 Task: Check the sale-to-list ratio of formal dining room in the last 3 years.
Action: Mouse moved to (826, 185)
Screenshot: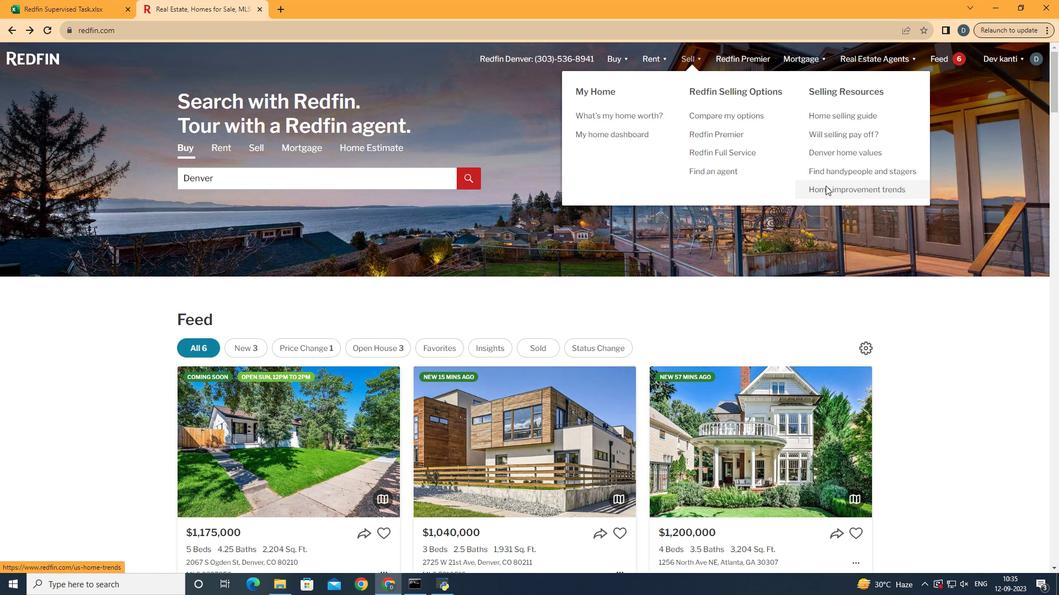 
Action: Mouse pressed left at (826, 185)
Screenshot: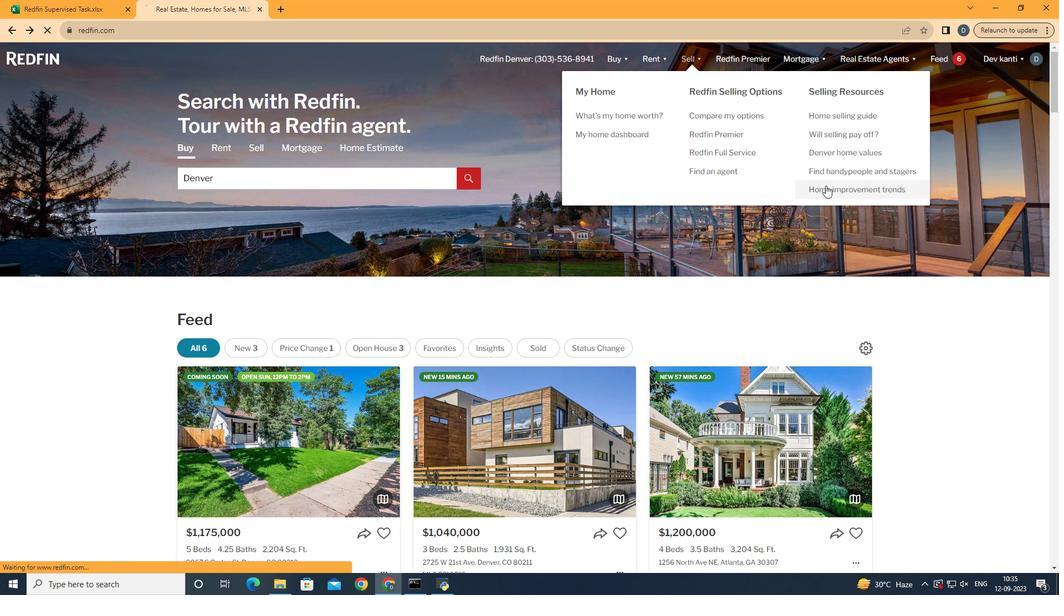 
Action: Mouse moved to (283, 208)
Screenshot: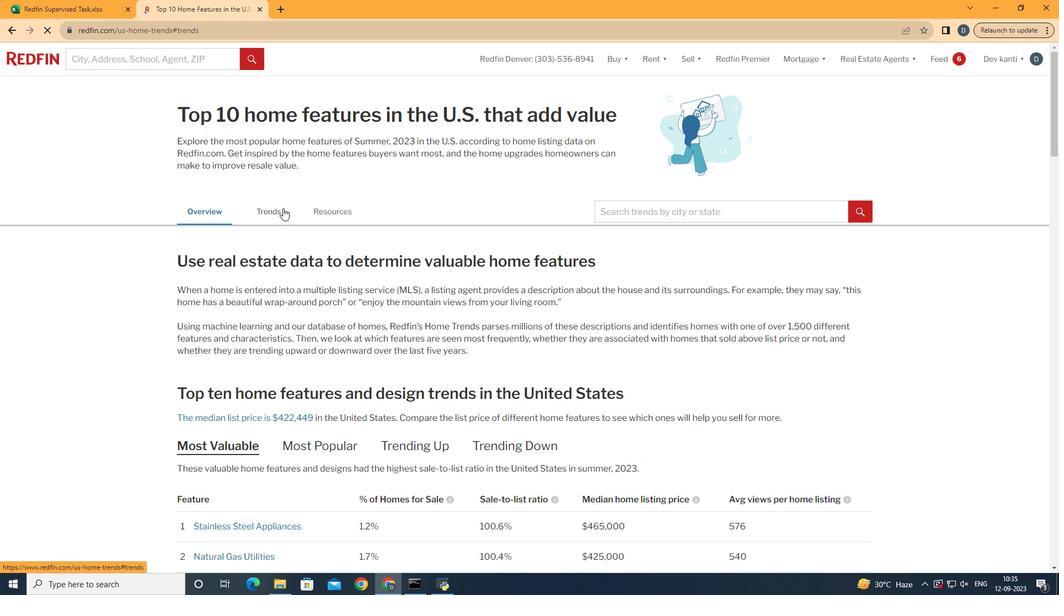 
Action: Mouse pressed left at (283, 208)
Screenshot: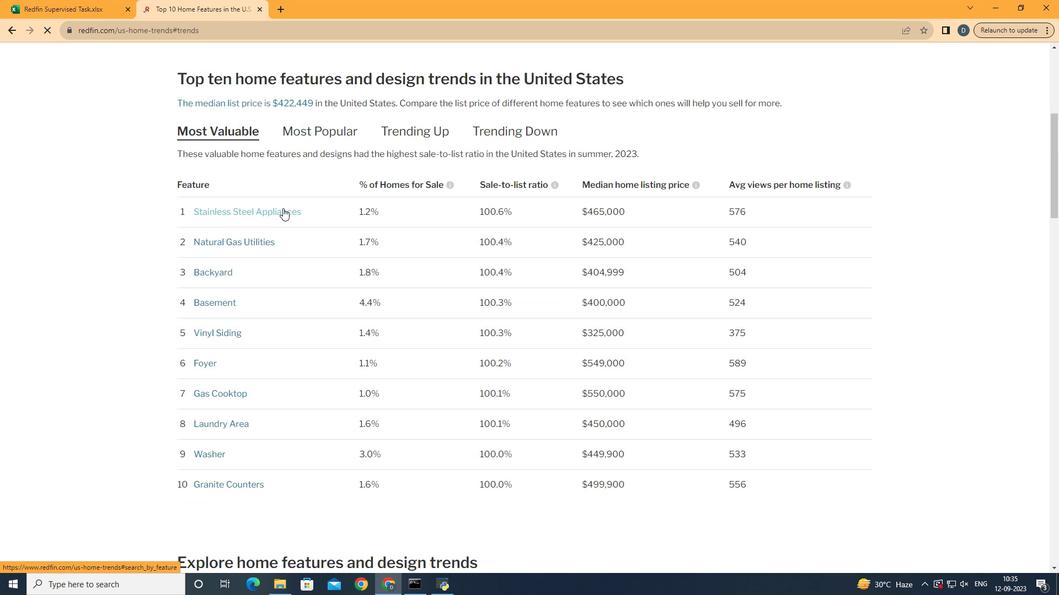 
Action: Mouse moved to (439, 329)
Screenshot: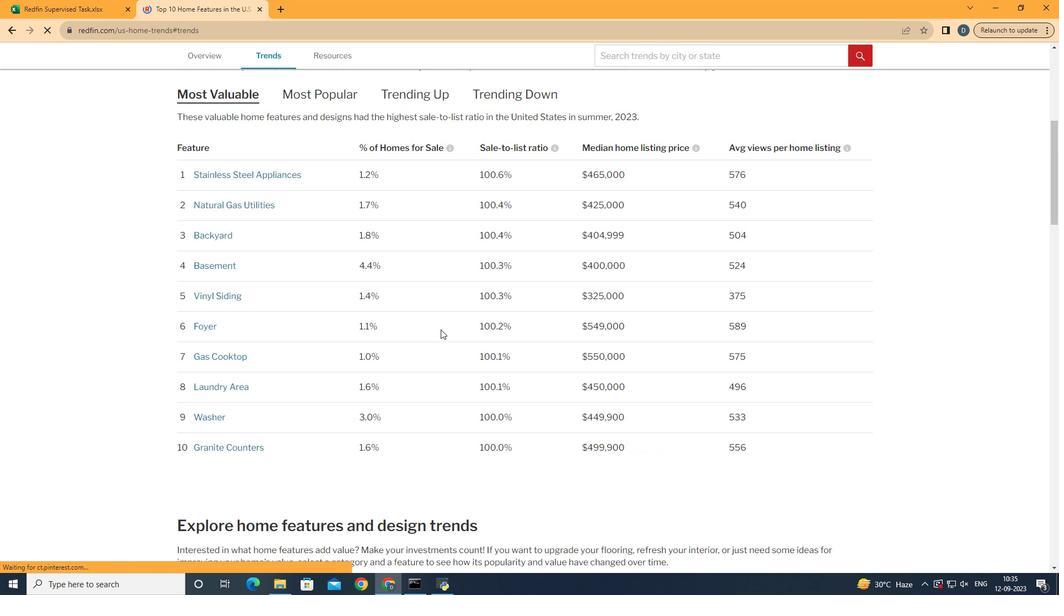 
Action: Mouse scrolled (439, 329) with delta (0, 0)
Screenshot: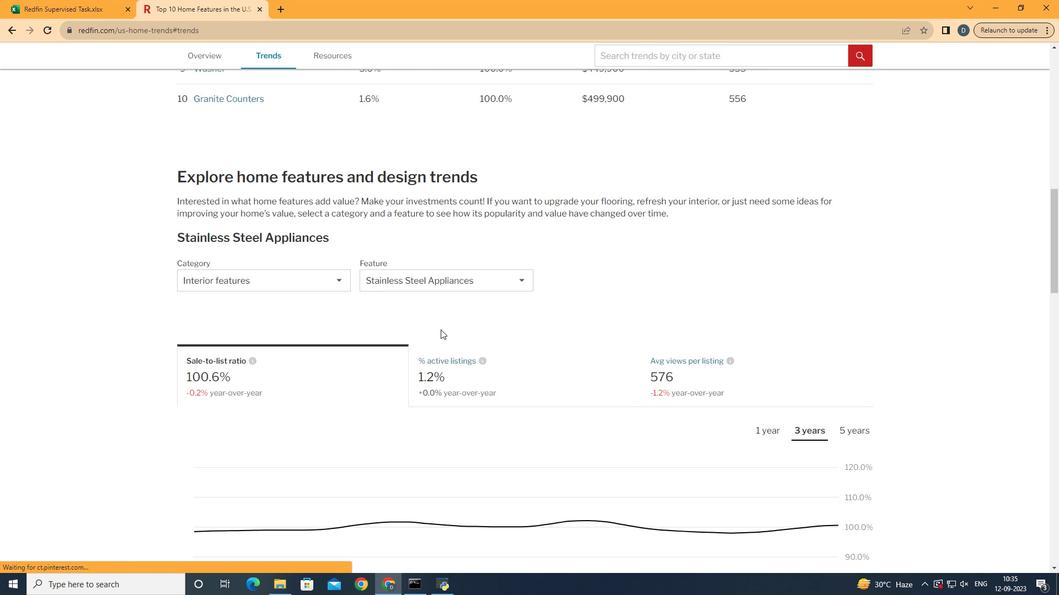 
Action: Mouse scrolled (439, 329) with delta (0, 0)
Screenshot: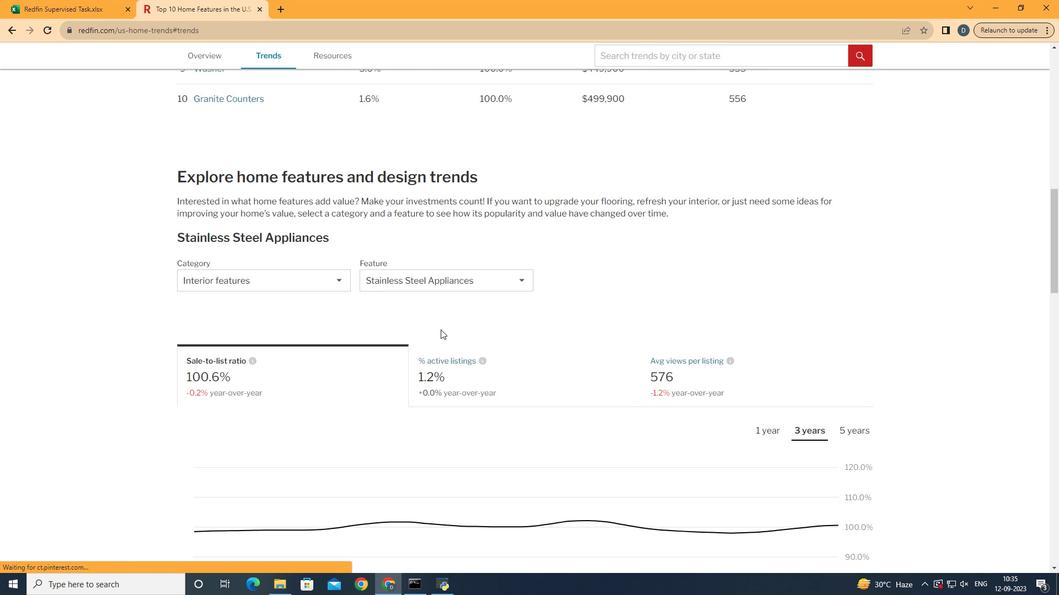 
Action: Mouse scrolled (439, 329) with delta (0, 0)
Screenshot: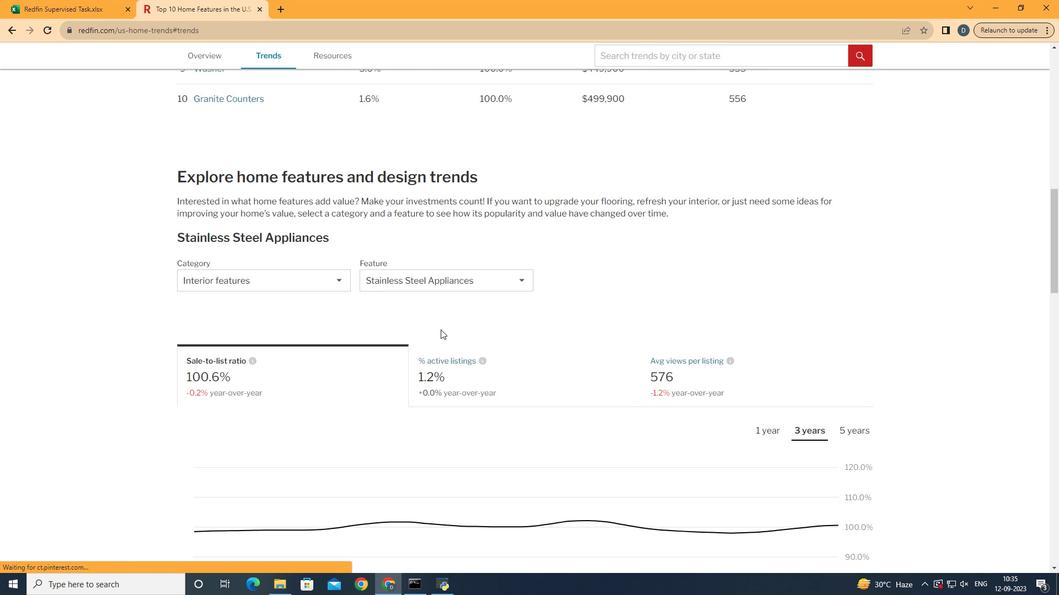 
Action: Mouse scrolled (439, 328) with delta (0, -1)
Screenshot: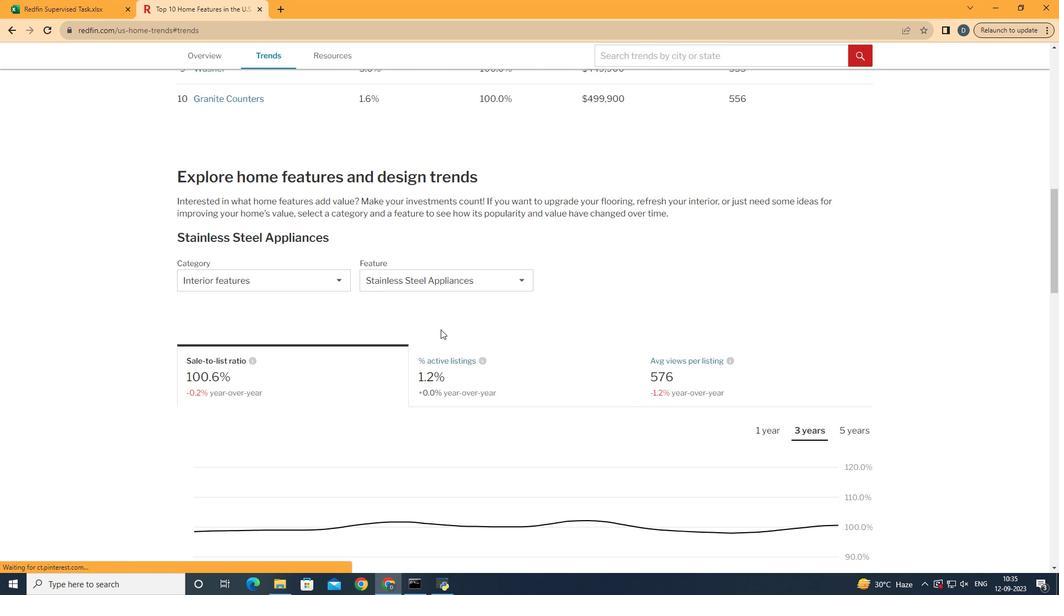 
Action: Mouse moved to (439, 329)
Screenshot: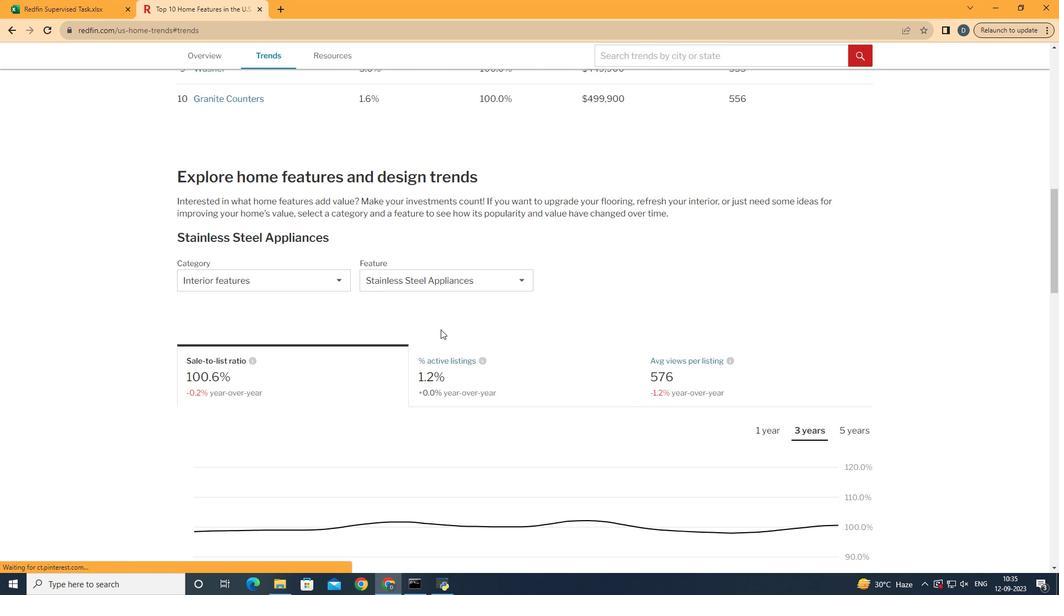 
Action: Mouse scrolled (439, 329) with delta (0, 0)
Screenshot: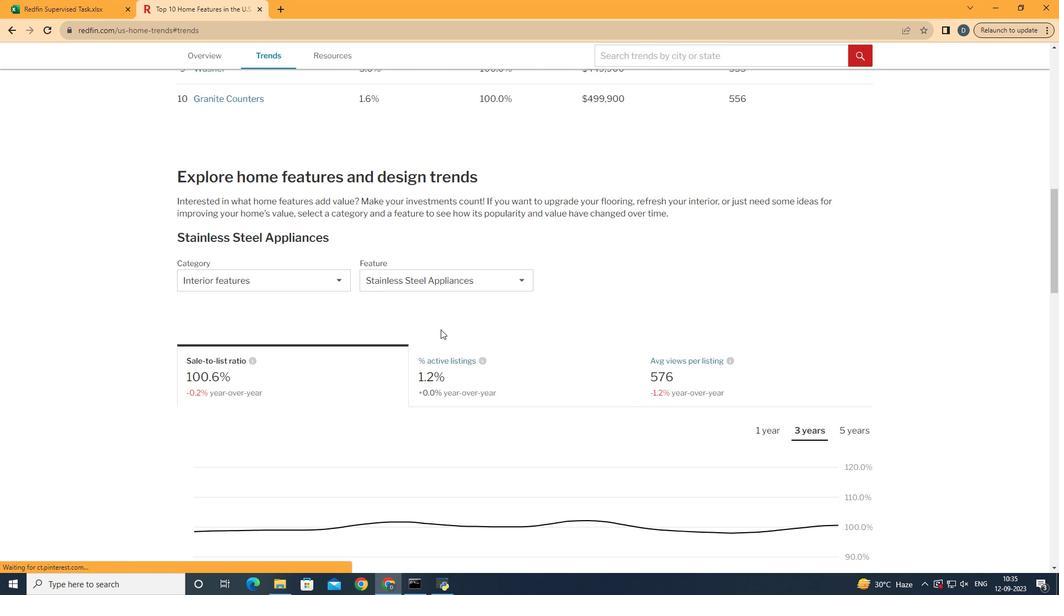 
Action: Mouse moved to (440, 329)
Screenshot: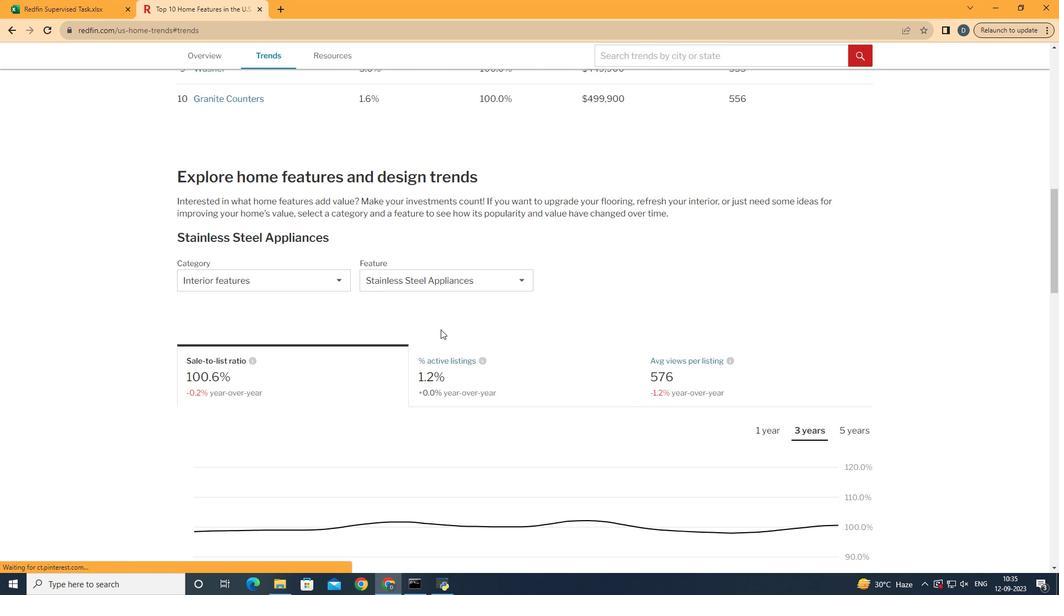 
Action: Mouse scrolled (440, 329) with delta (0, 0)
Screenshot: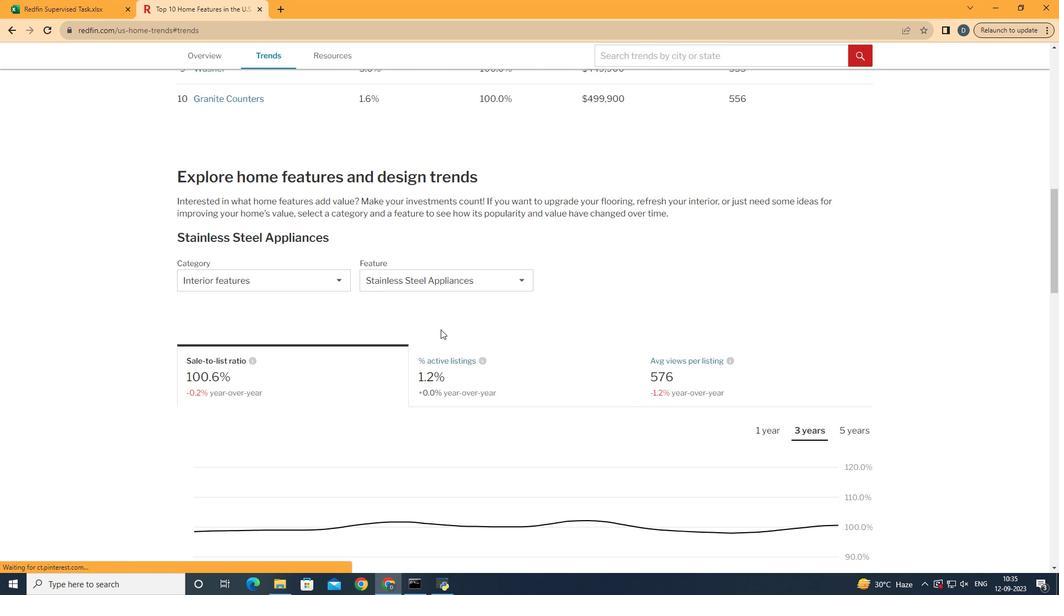
Action: Mouse moved to (440, 329)
Screenshot: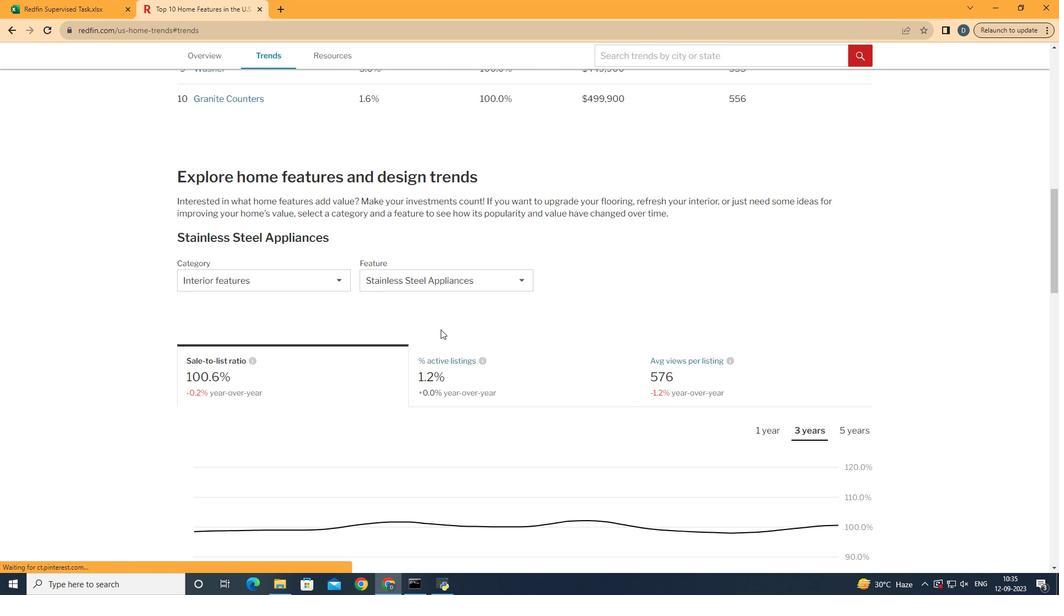 
Action: Mouse scrolled (440, 329) with delta (0, 0)
Screenshot: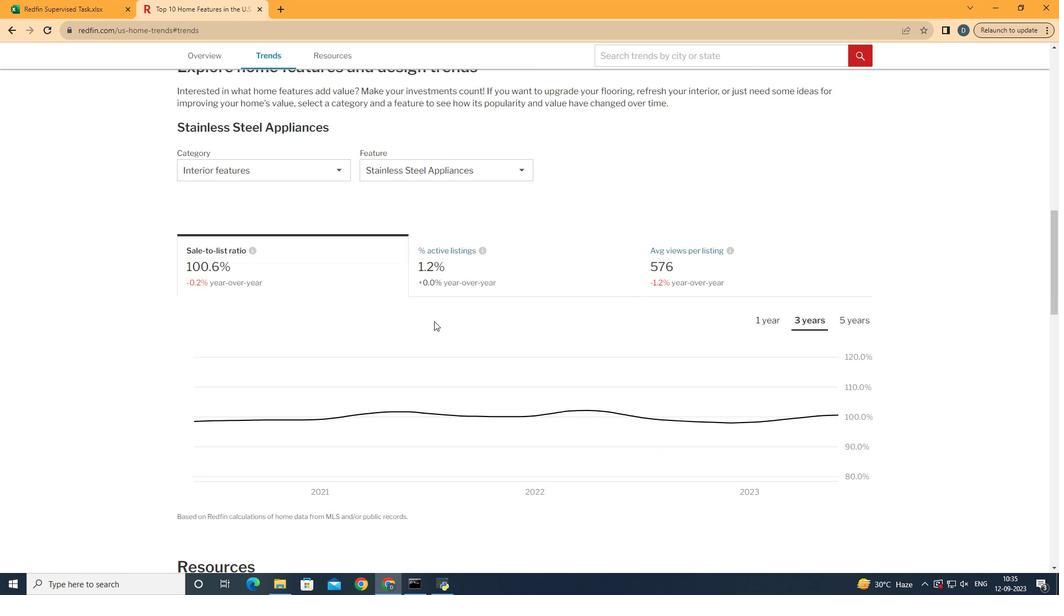 
Action: Mouse scrolled (440, 329) with delta (0, 0)
Screenshot: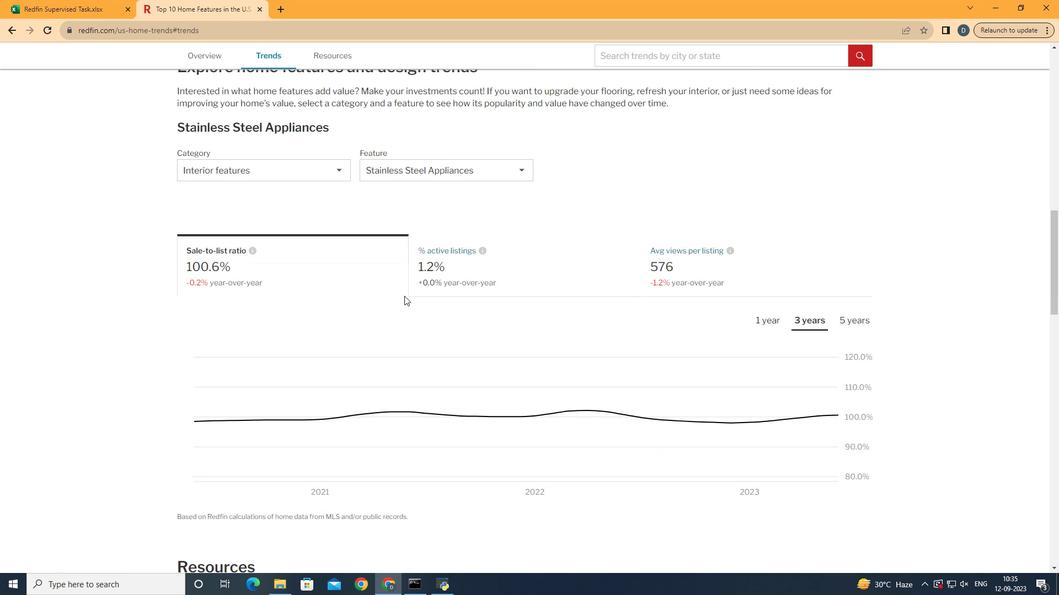 
Action: Mouse moved to (321, 175)
Screenshot: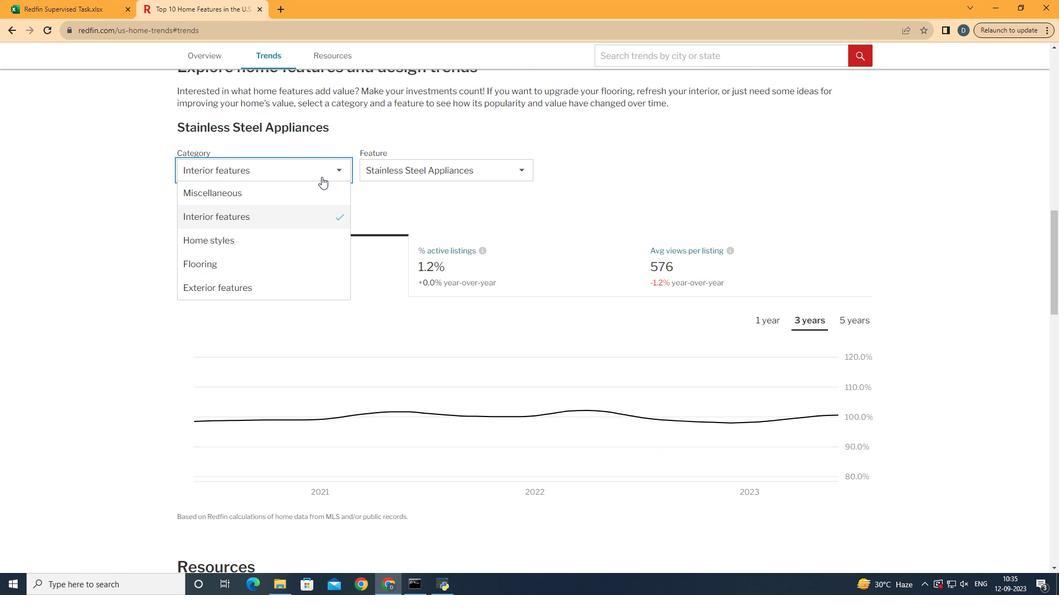 
Action: Mouse pressed left at (321, 175)
Screenshot: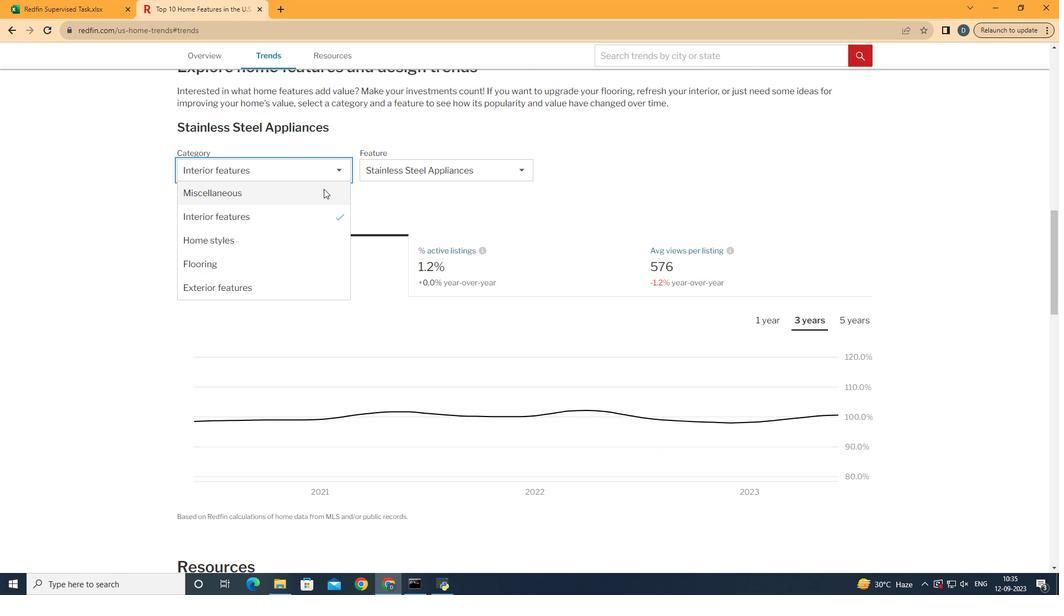 
Action: Mouse moved to (330, 210)
Screenshot: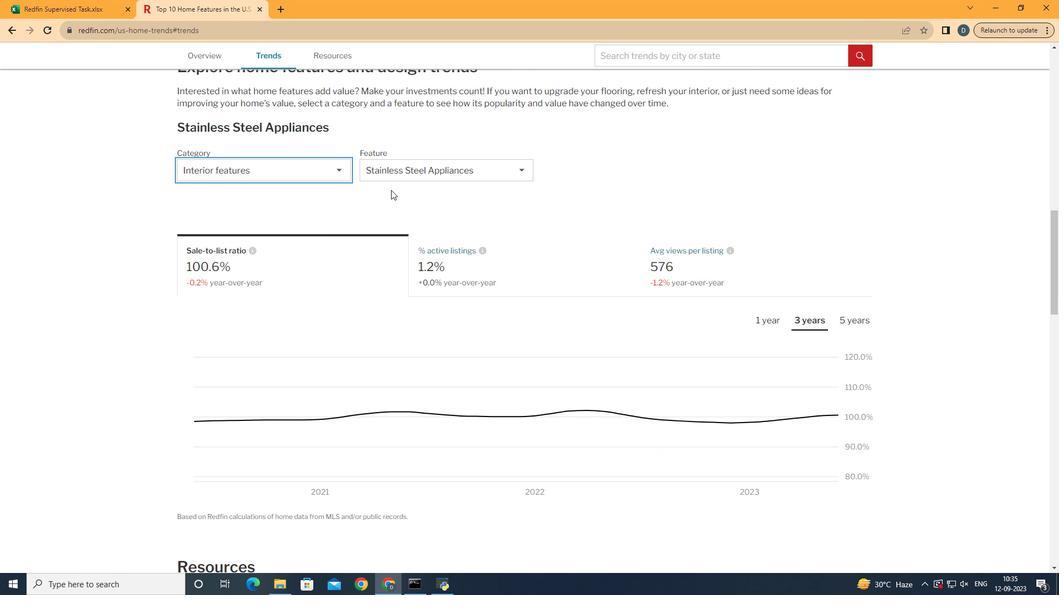 
Action: Mouse pressed left at (330, 210)
Screenshot: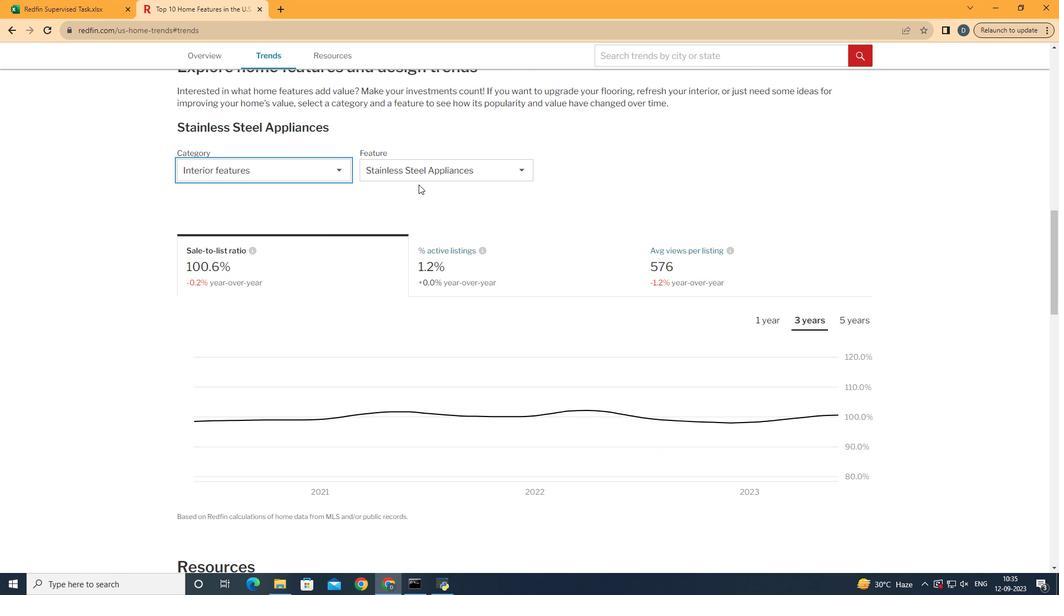 
Action: Mouse moved to (422, 184)
Screenshot: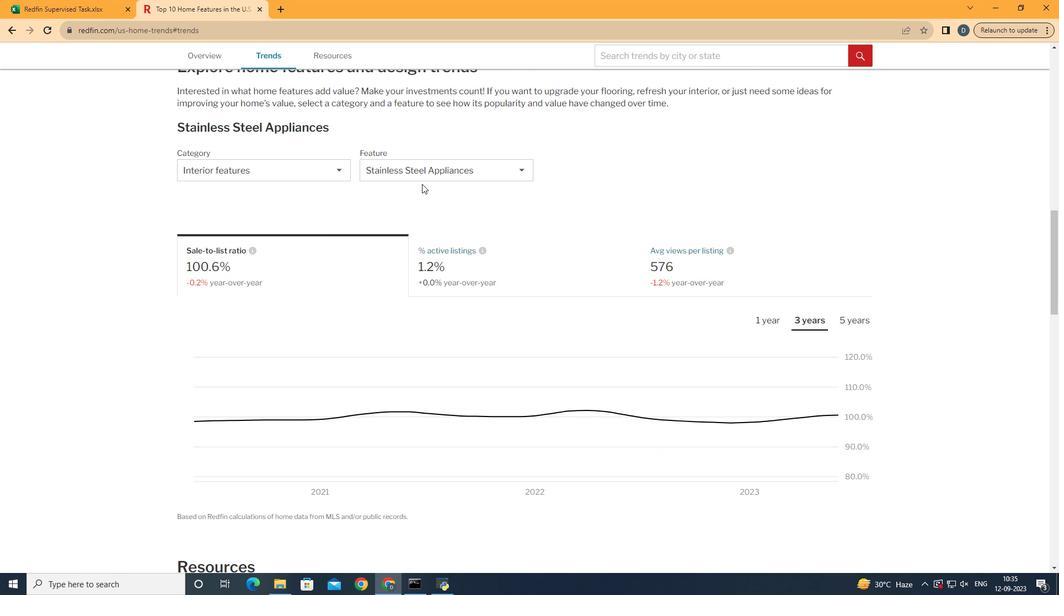 
Action: Mouse pressed left at (422, 184)
Screenshot: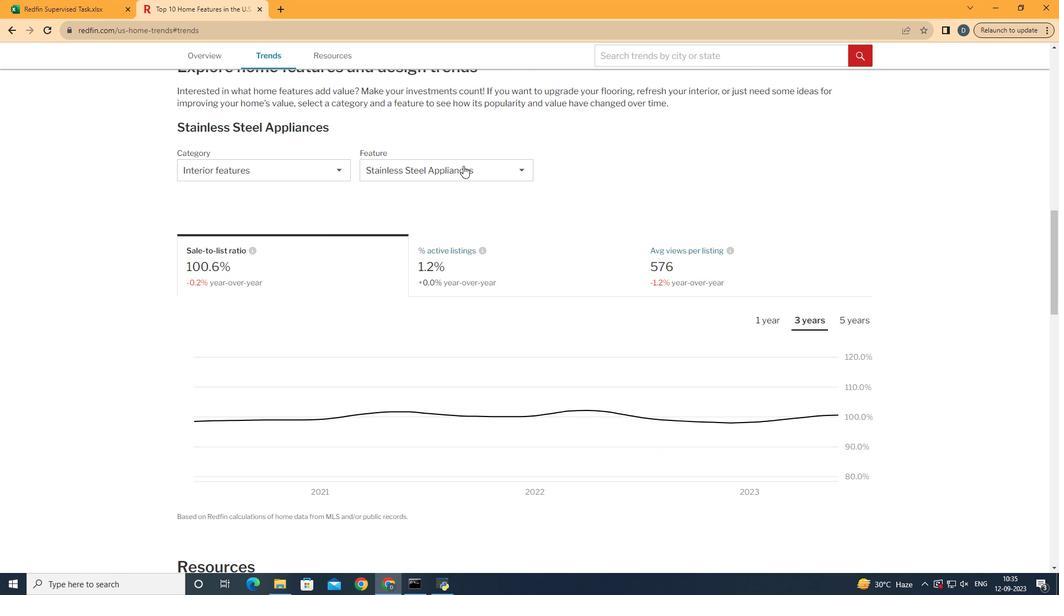 
Action: Mouse moved to (463, 166)
Screenshot: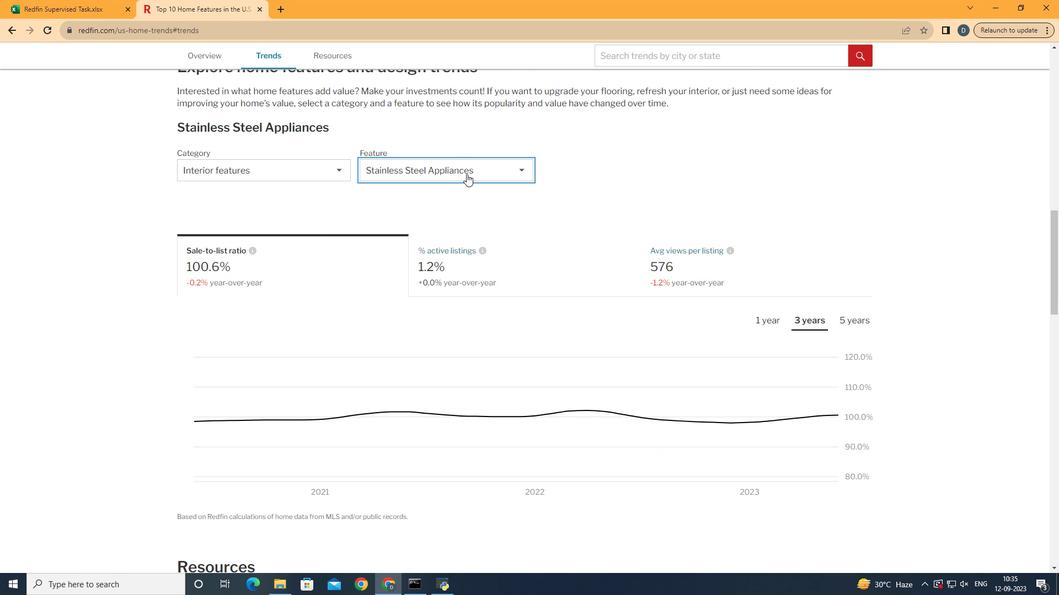 
Action: Mouse pressed left at (463, 166)
Screenshot: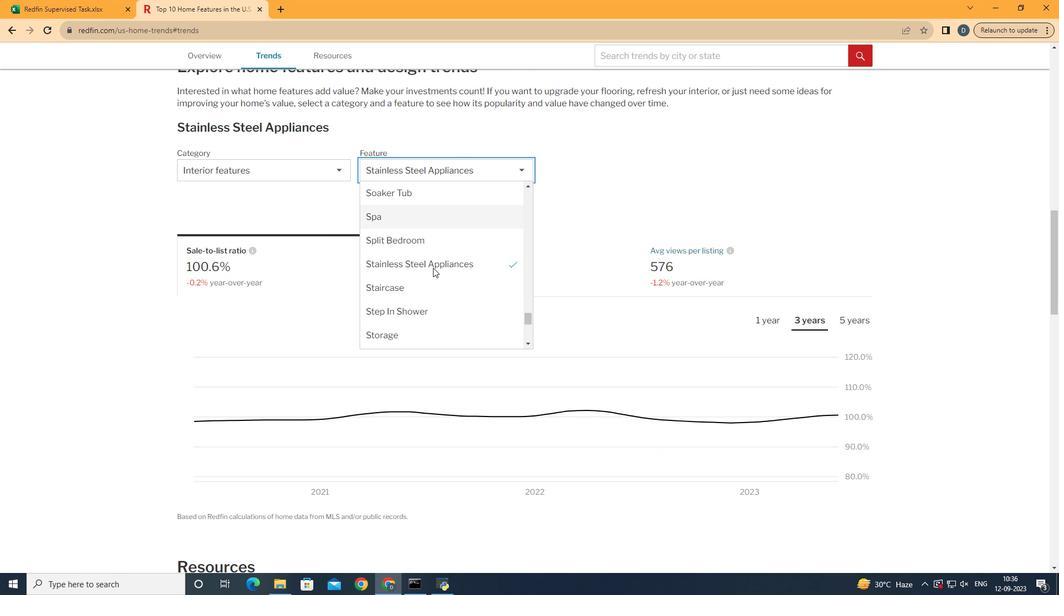 
Action: Mouse moved to (428, 275)
Screenshot: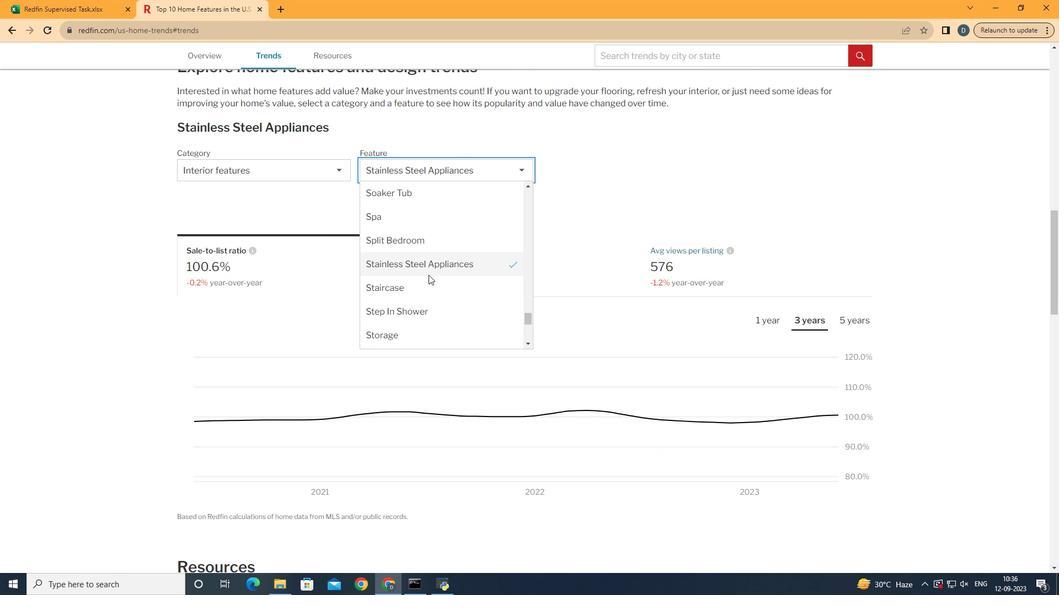 
Action: Mouse scrolled (428, 275) with delta (0, 0)
Screenshot: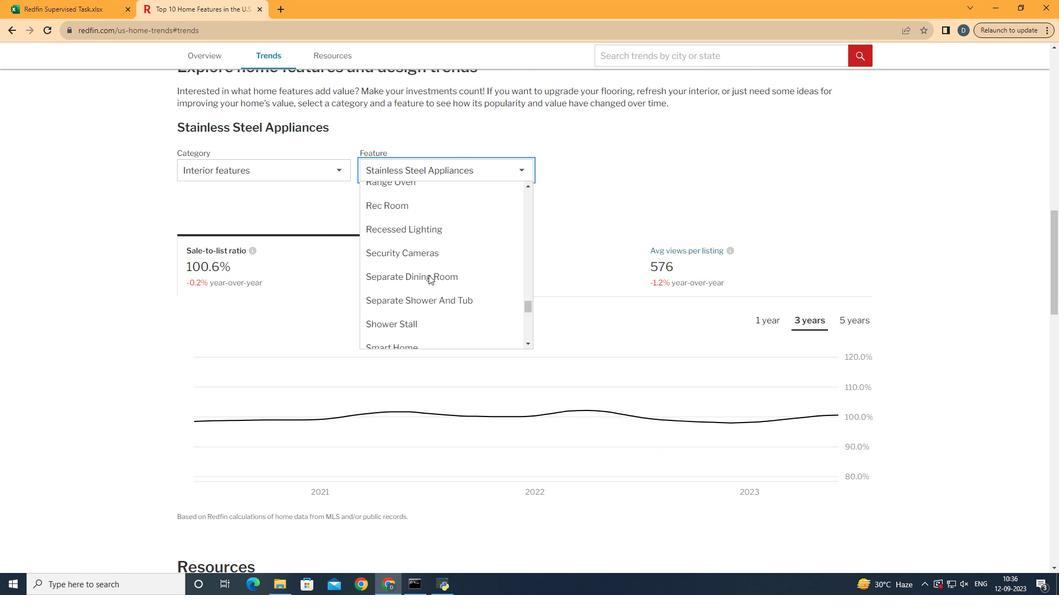 
Action: Mouse scrolled (428, 275) with delta (0, 0)
Screenshot: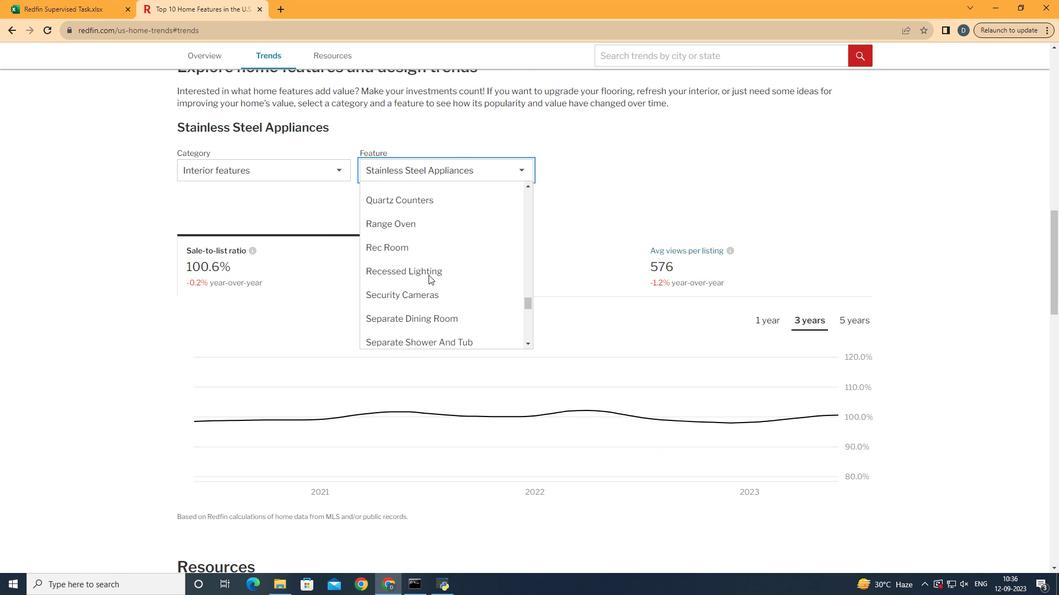 
Action: Mouse scrolled (428, 275) with delta (0, 0)
Screenshot: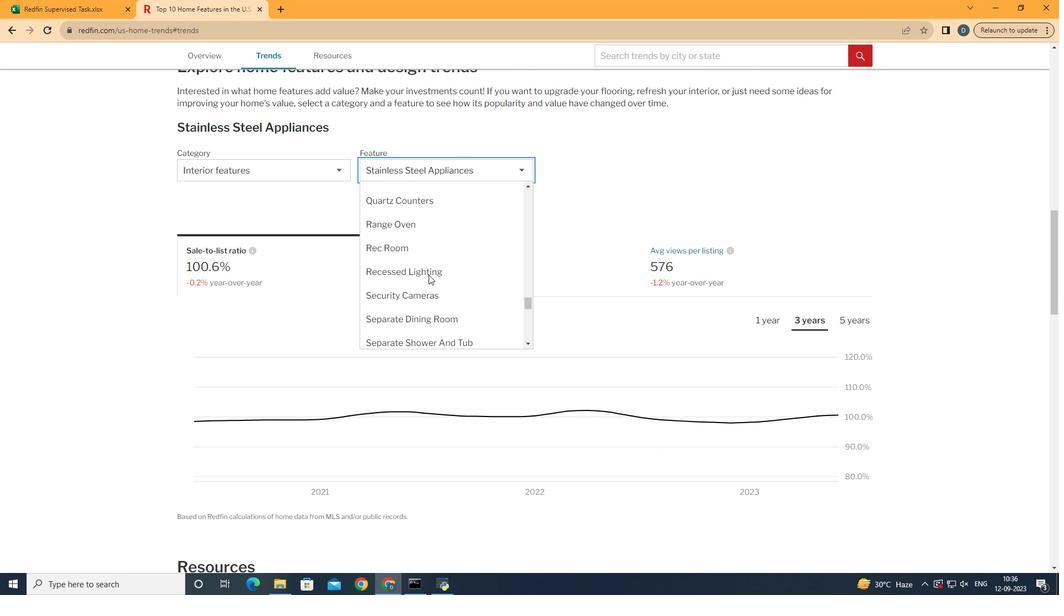 
Action: Mouse scrolled (428, 275) with delta (0, 0)
Screenshot: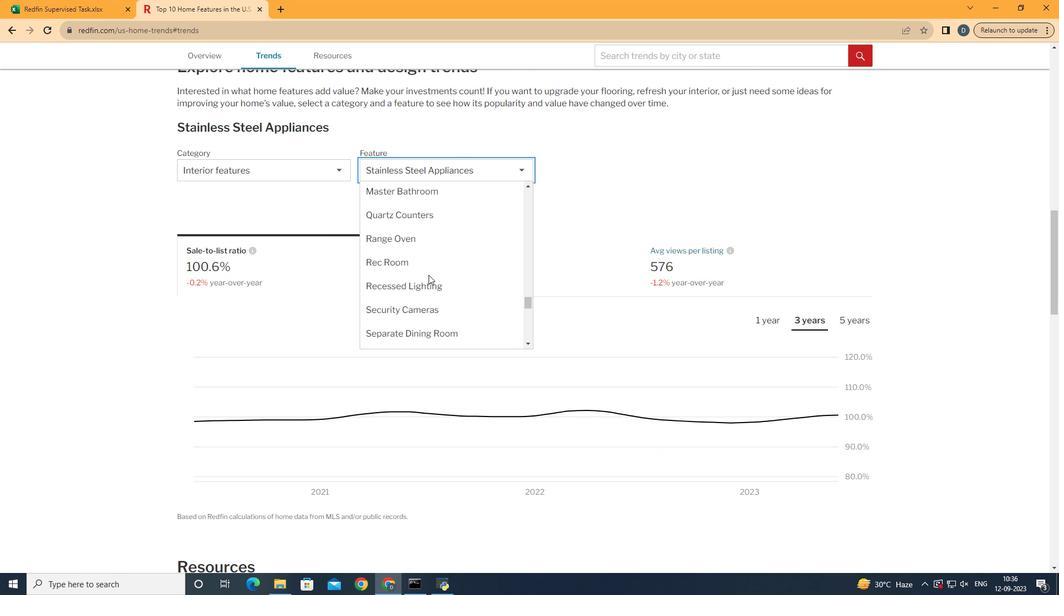 
Action: Mouse scrolled (428, 275) with delta (0, 0)
Screenshot: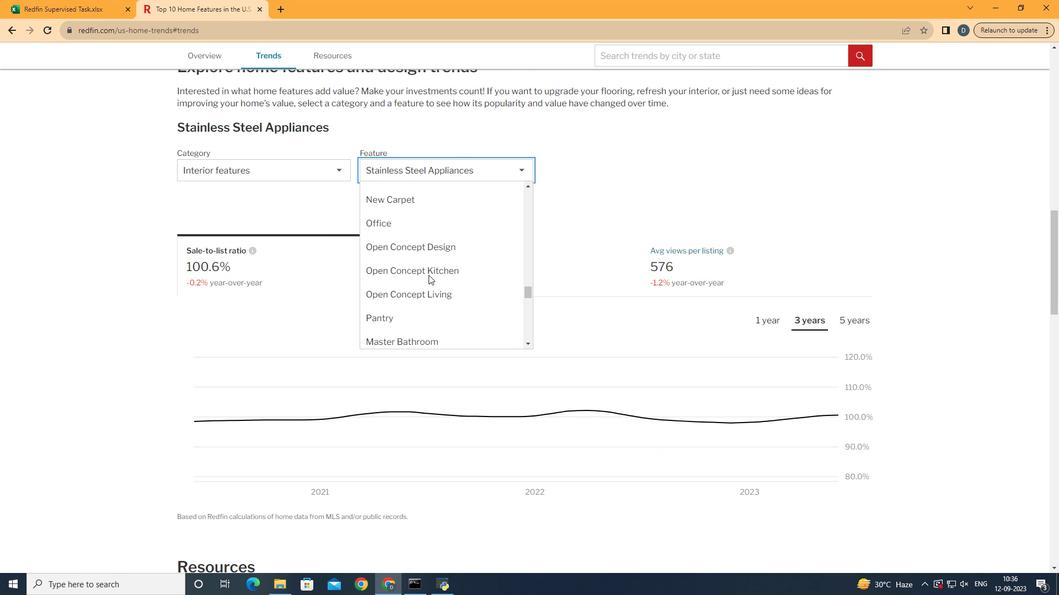 
Action: Mouse scrolled (428, 275) with delta (0, 0)
Screenshot: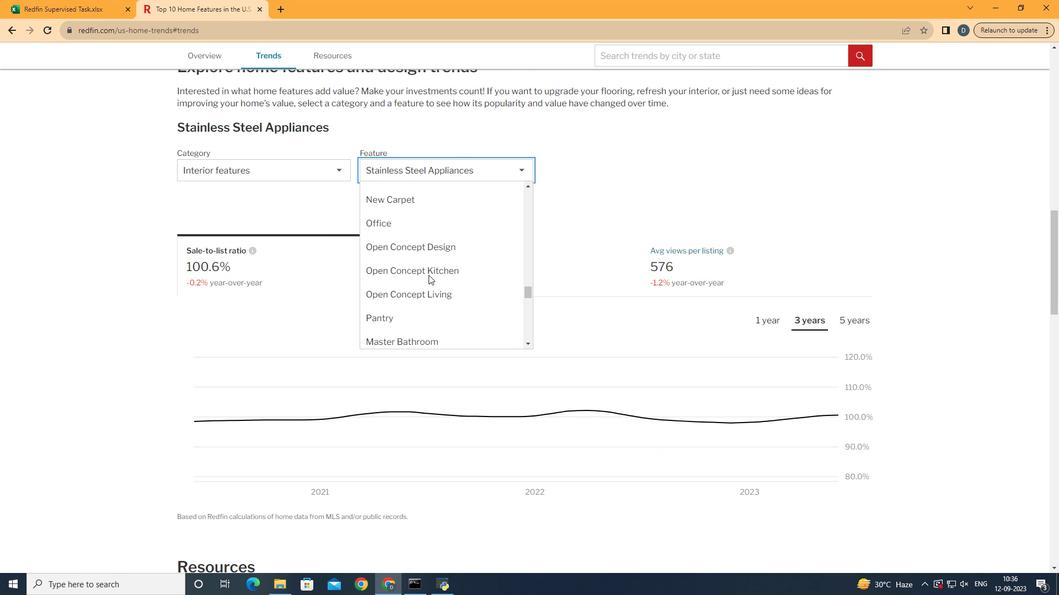 
Action: Mouse scrolled (428, 275) with delta (0, 0)
Screenshot: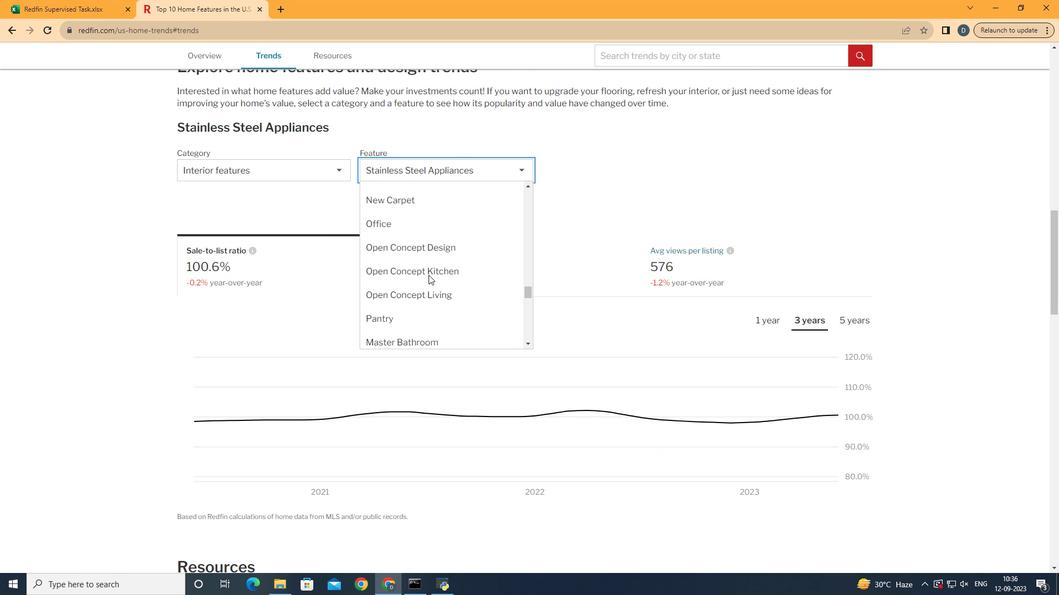 
Action: Mouse scrolled (428, 275) with delta (0, 0)
Screenshot: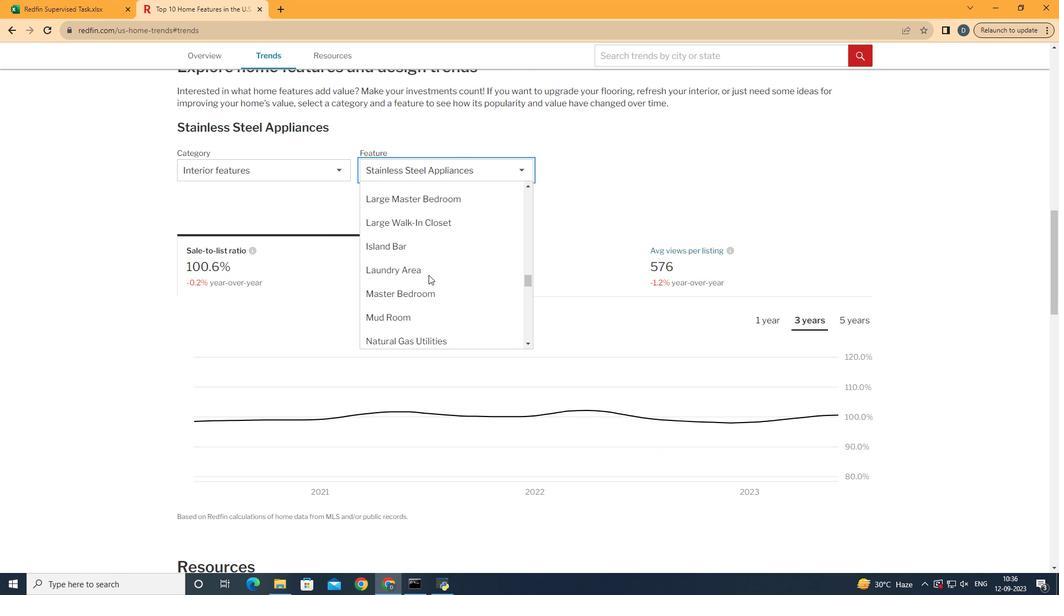 
Action: Mouse scrolled (428, 275) with delta (0, 0)
Screenshot: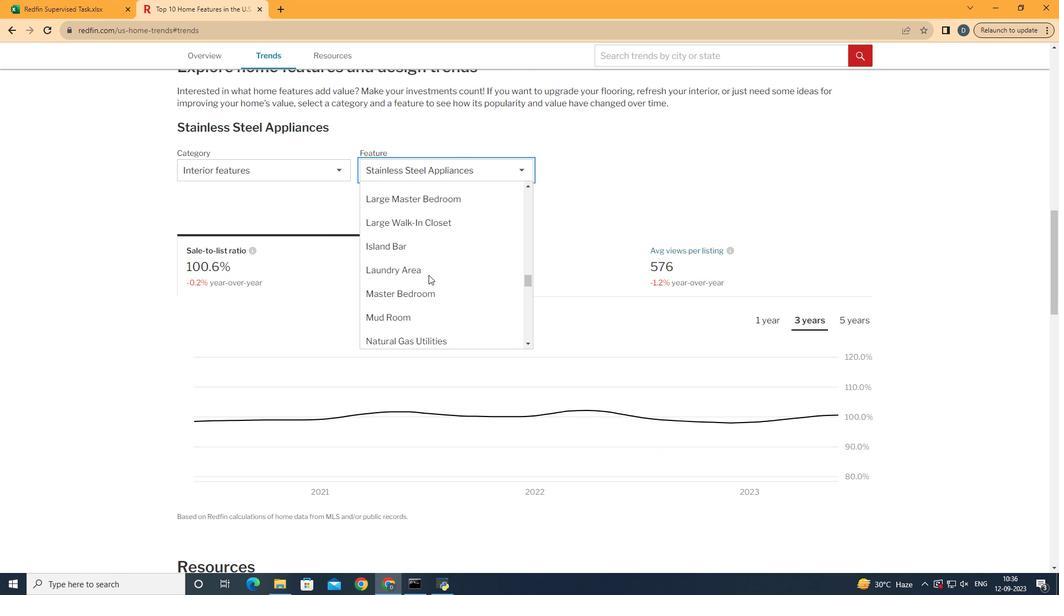 
Action: Mouse scrolled (428, 275) with delta (0, 0)
Screenshot: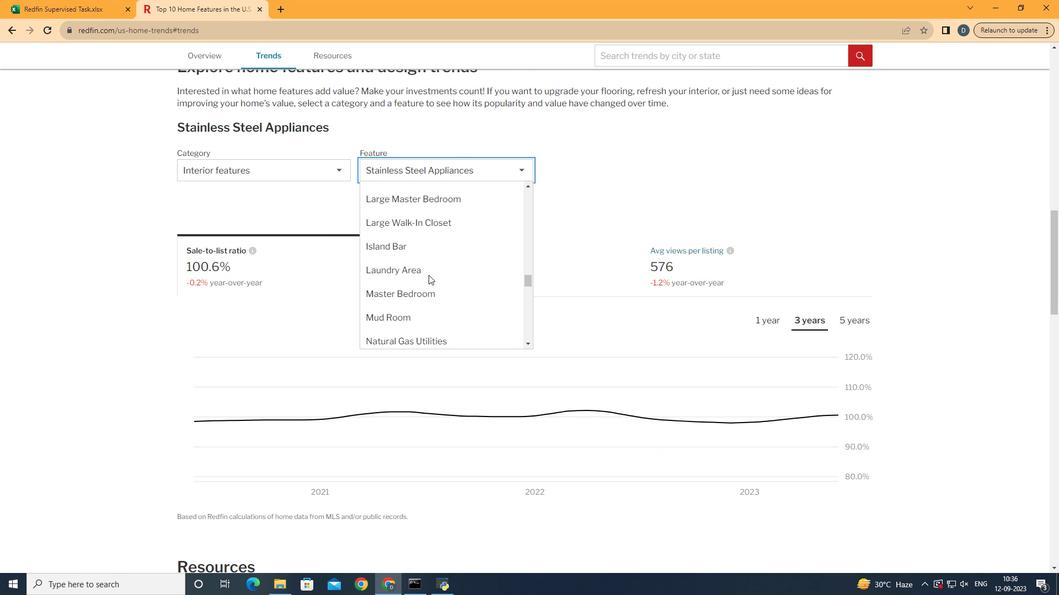 
Action: Mouse scrolled (428, 275) with delta (0, 0)
Screenshot: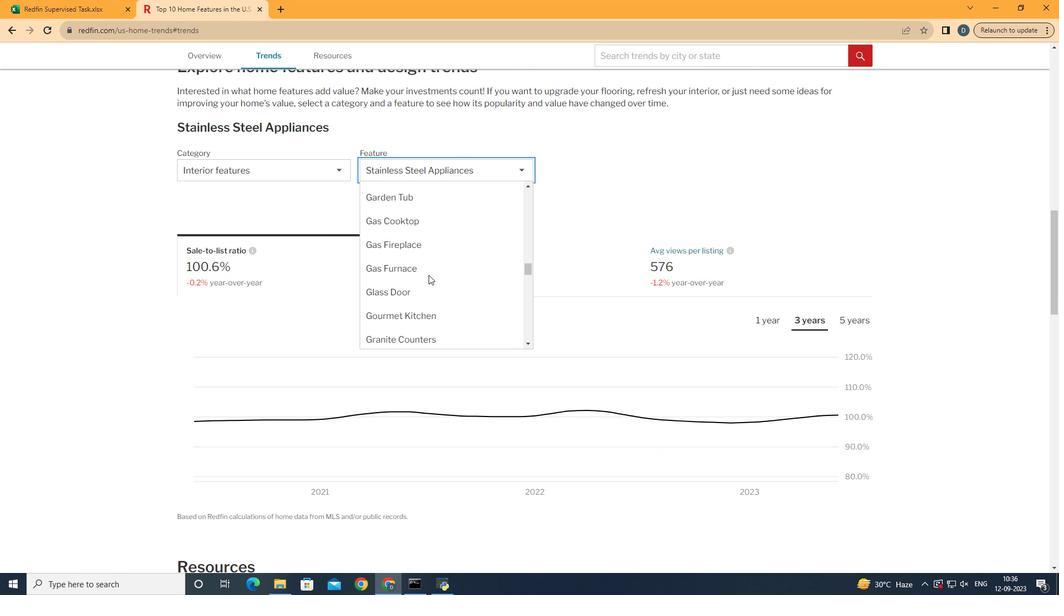 
Action: Mouse scrolled (428, 275) with delta (0, 0)
Screenshot: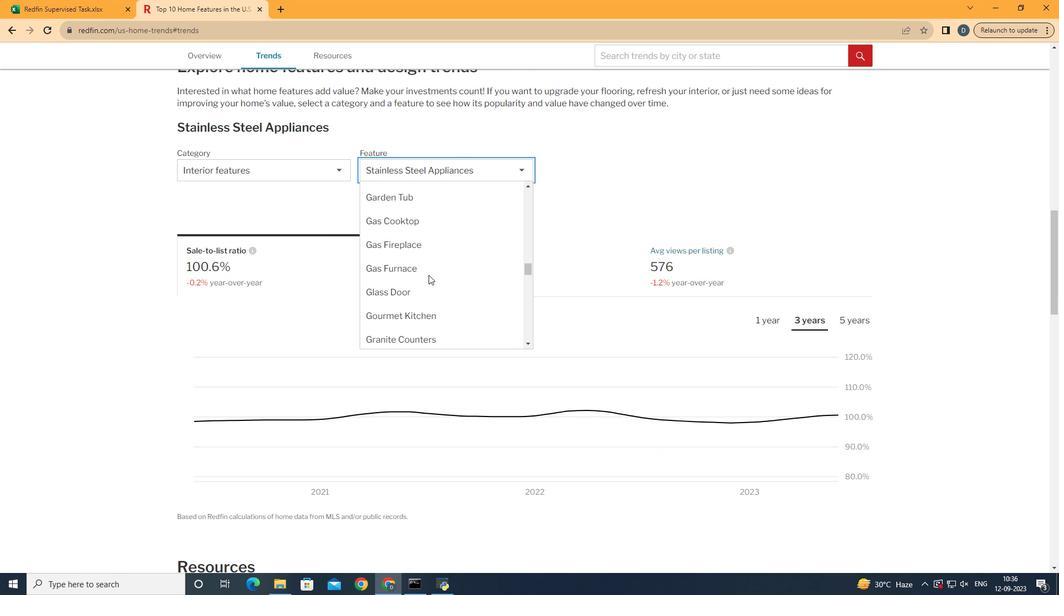 
Action: Mouse scrolled (428, 275) with delta (0, 0)
Screenshot: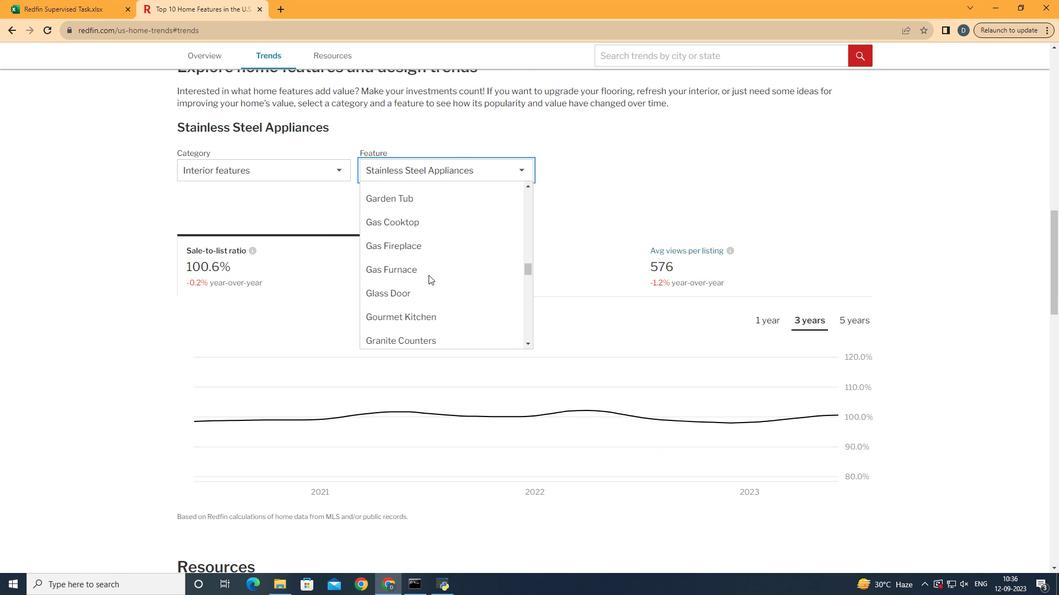
Action: Mouse scrolled (428, 275) with delta (0, 0)
Screenshot: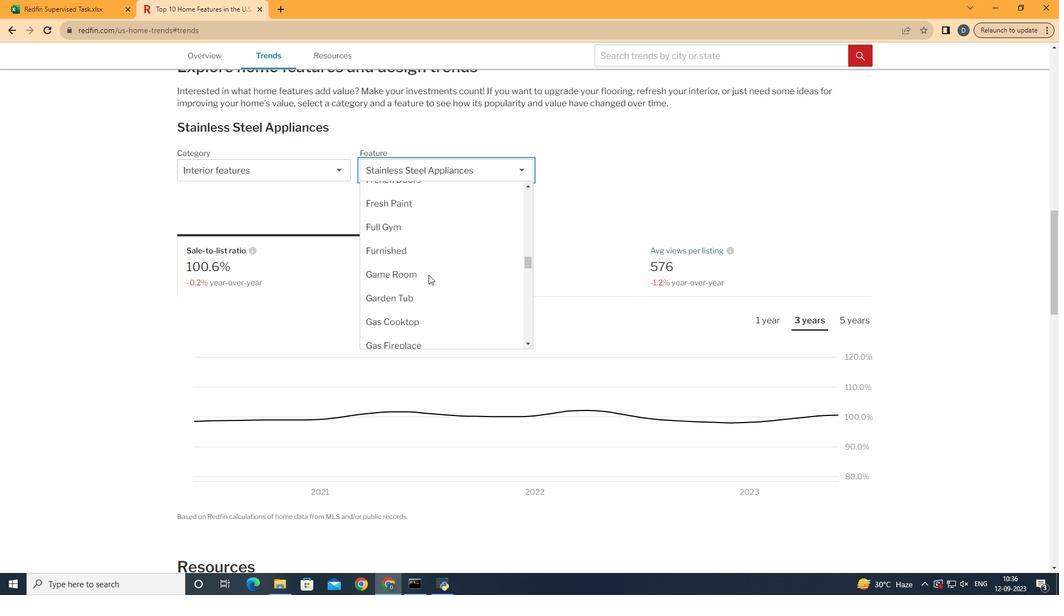 
Action: Mouse scrolled (428, 275) with delta (0, 0)
Screenshot: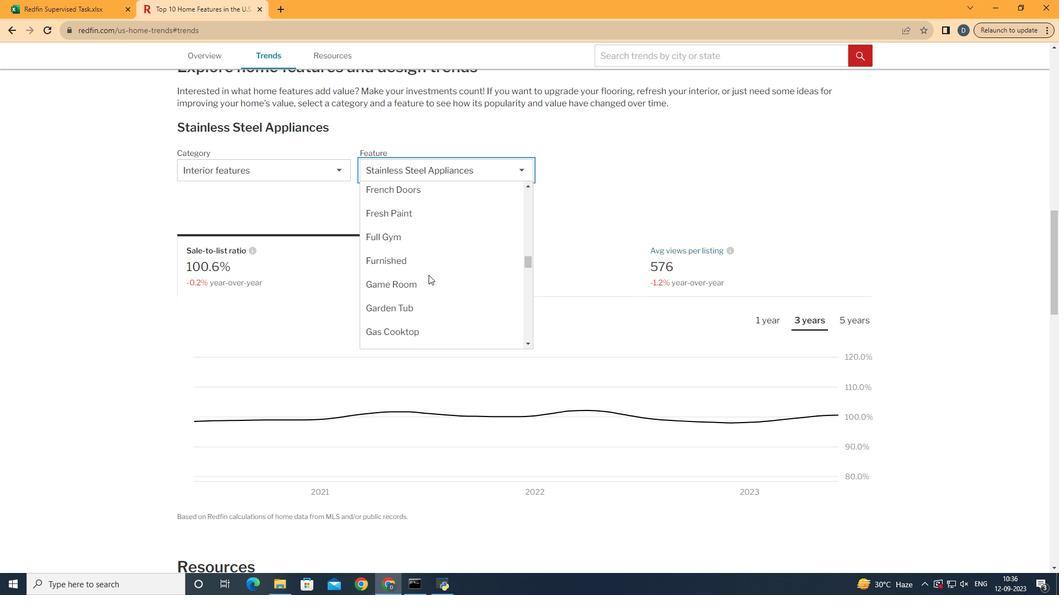 
Action: Mouse scrolled (428, 275) with delta (0, 0)
Screenshot: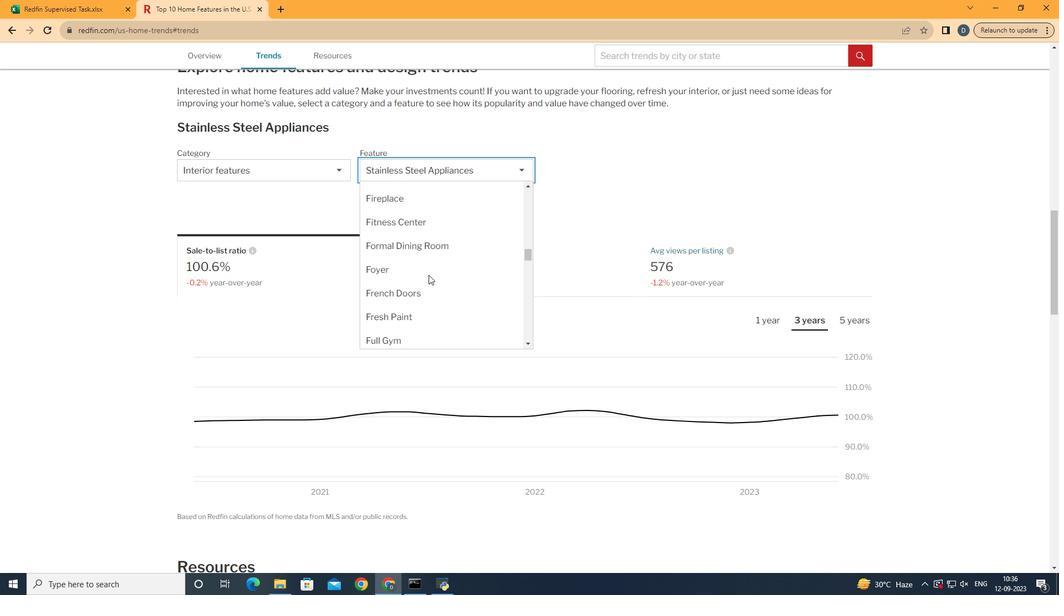 
Action: Mouse scrolled (428, 275) with delta (0, 0)
Screenshot: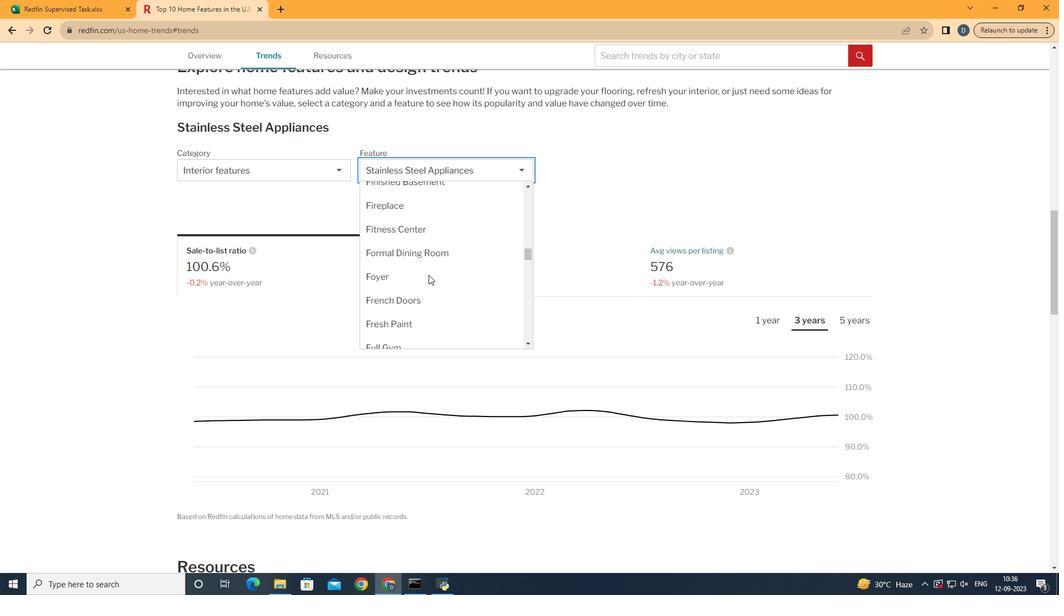 
Action: Mouse moved to (454, 248)
Screenshot: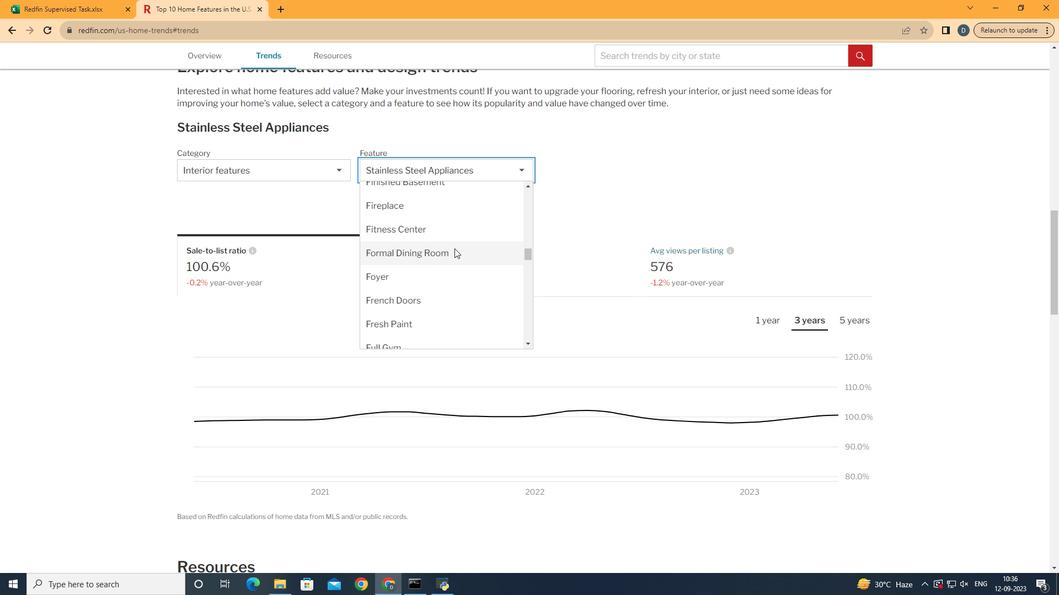 
Action: Mouse pressed left at (454, 248)
Screenshot: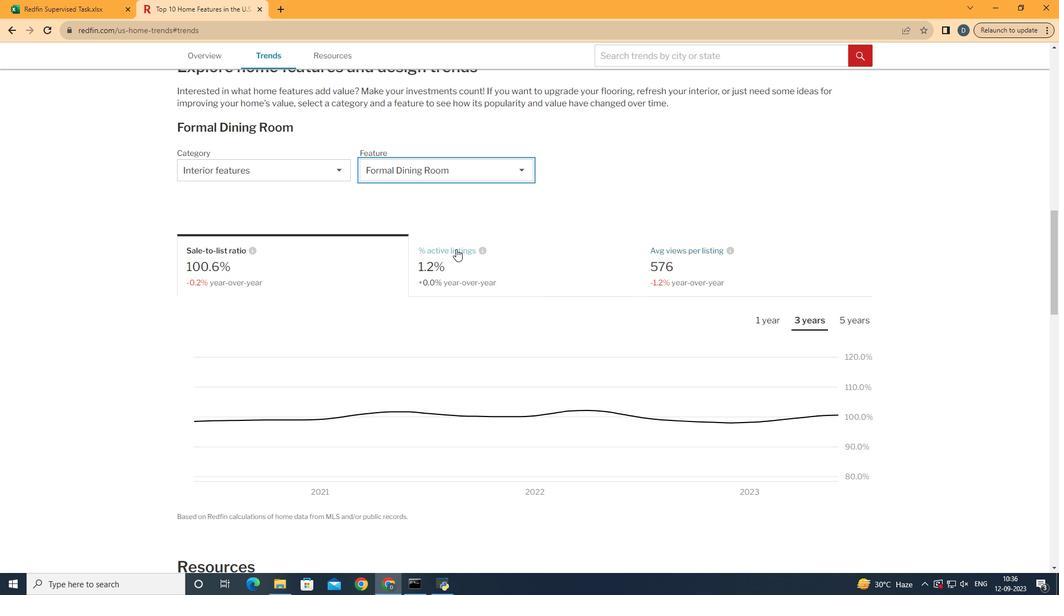 
Action: Mouse moved to (593, 216)
Screenshot: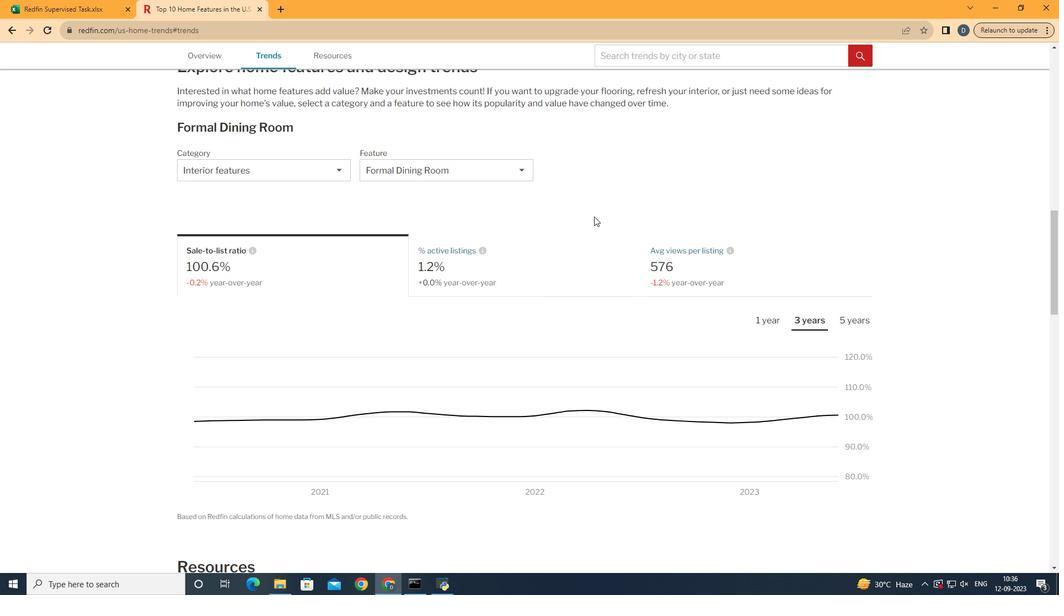 
Action: Mouse pressed left at (593, 216)
Screenshot: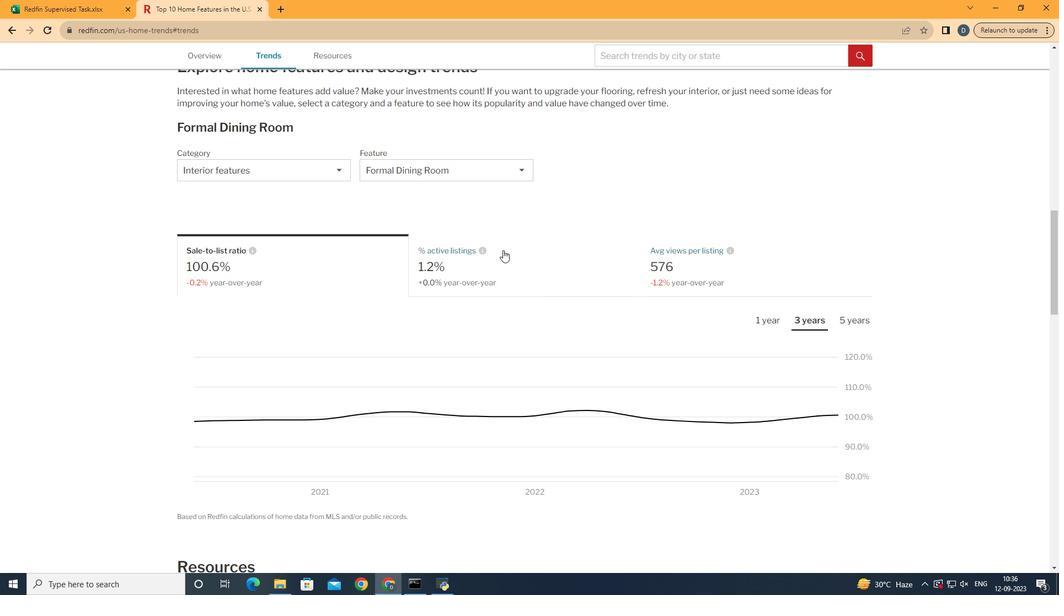 
Action: Mouse moved to (376, 279)
Screenshot: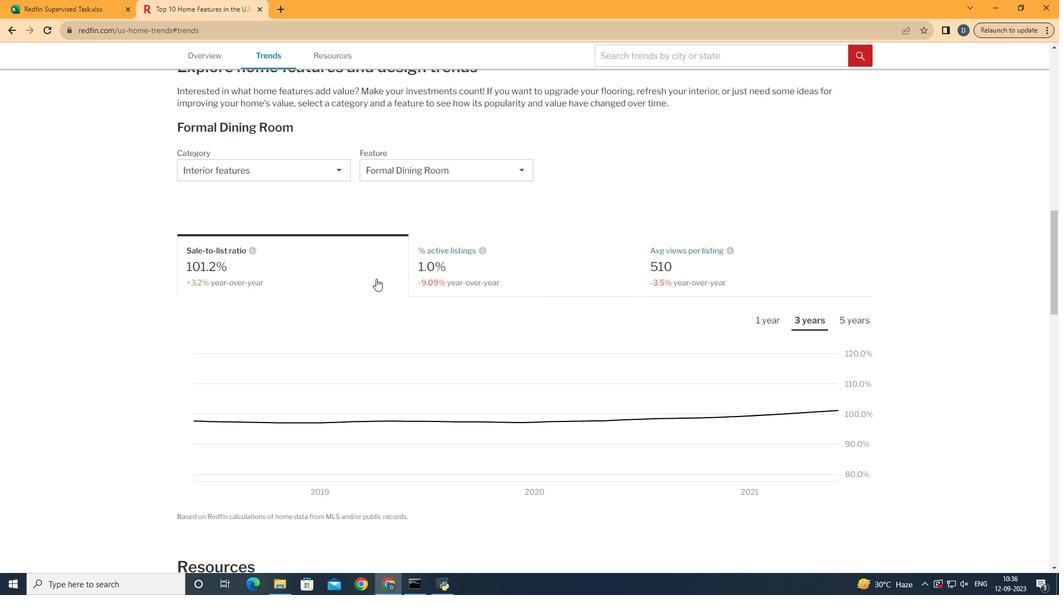 
Action: Mouse pressed left at (376, 279)
Screenshot: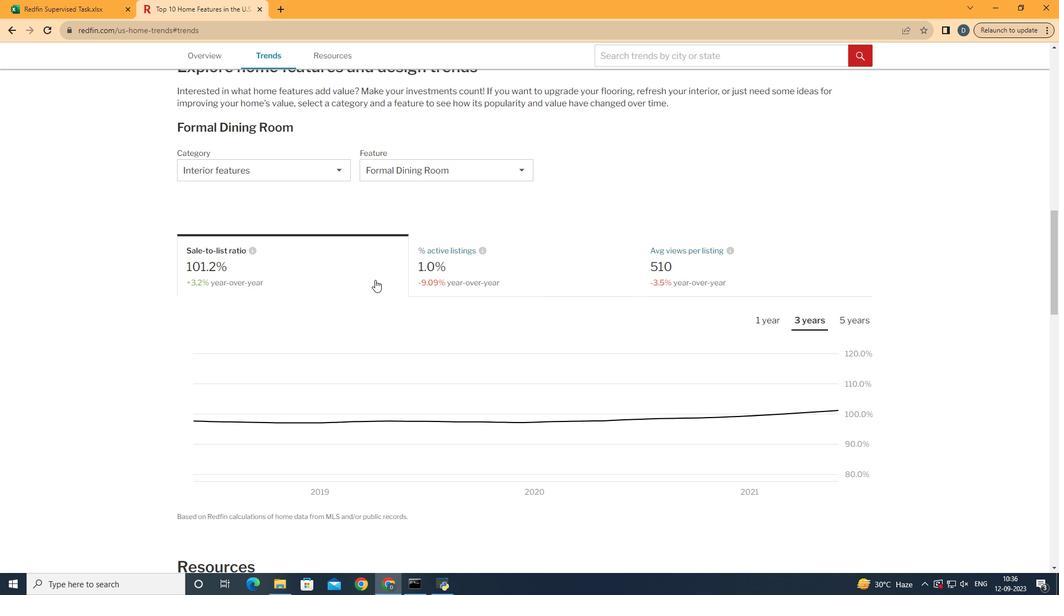 
Action: Mouse moved to (824, 320)
Screenshot: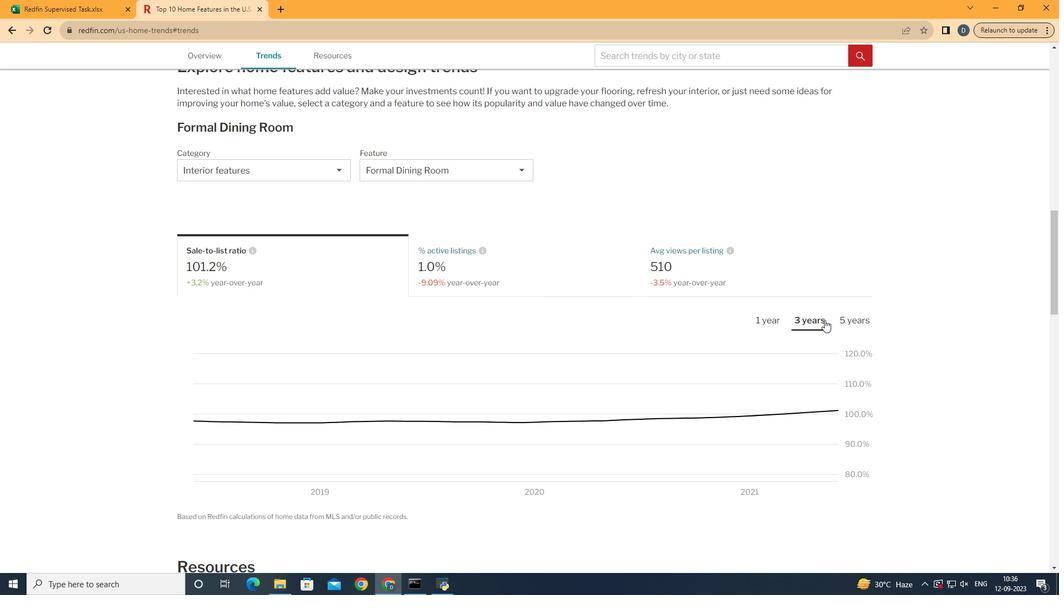 
Action: Mouse pressed left at (824, 320)
Screenshot: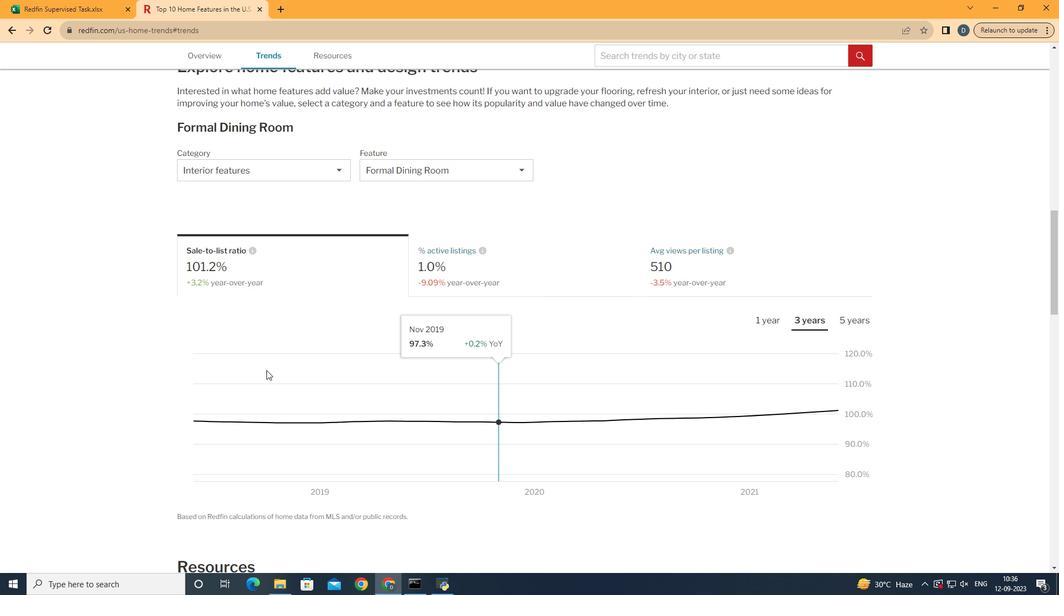 
Action: Mouse moved to (846, 406)
Screenshot: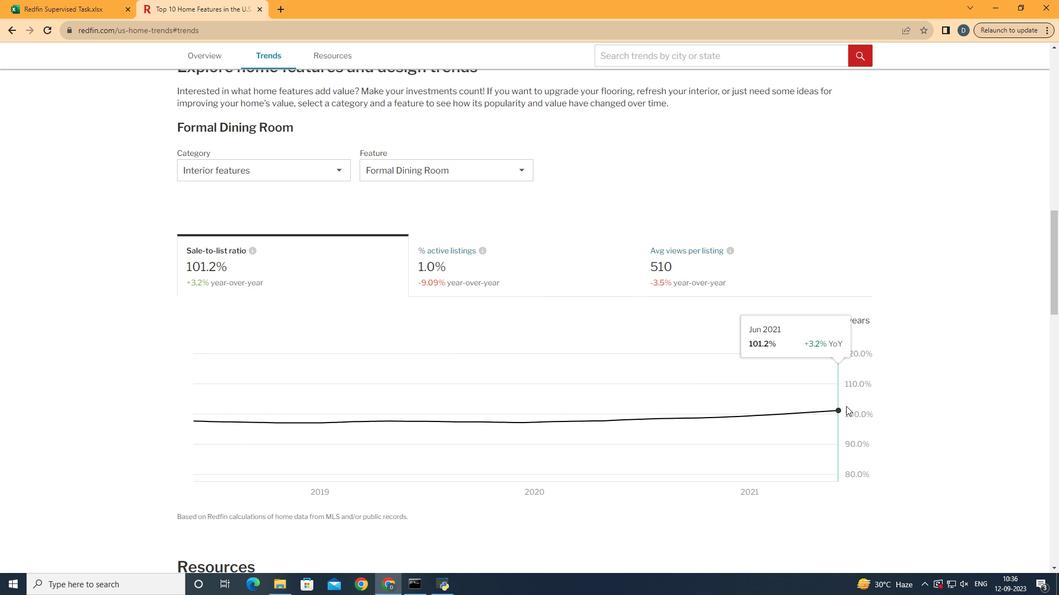 
